 Task: Write the Name "John Smith" and Click the Ok button Under New Vendor.
Action: Mouse moved to (106, 12)
Screenshot: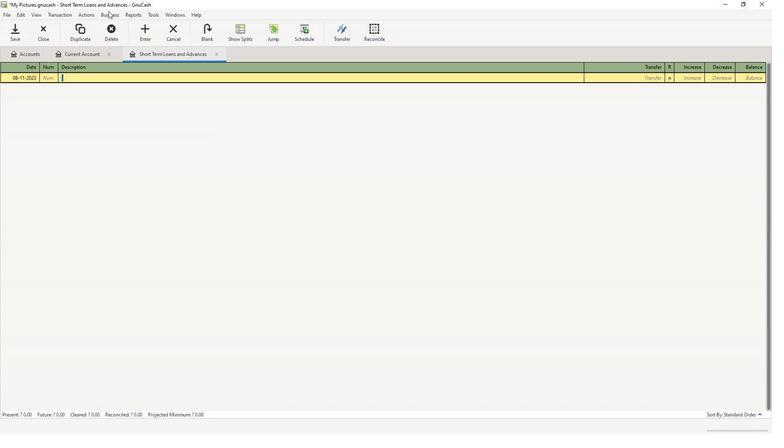 
Action: Mouse pressed left at (106, 12)
Screenshot: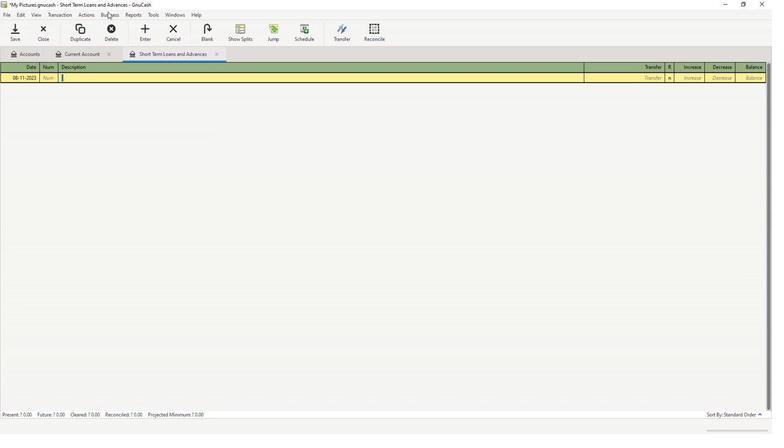 
Action: Mouse moved to (124, 33)
Screenshot: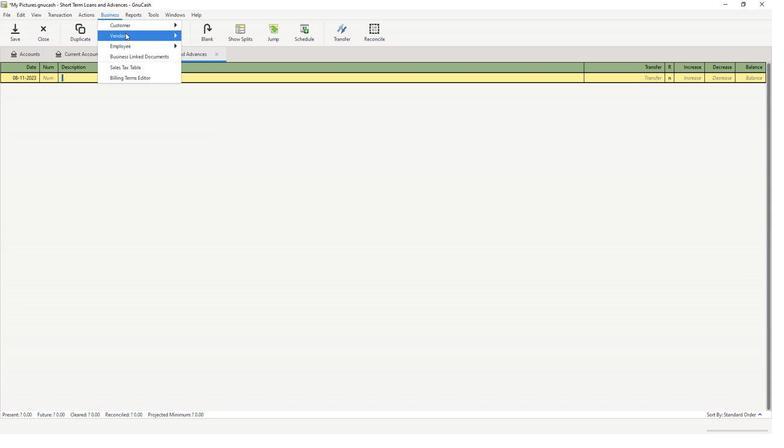 
Action: Mouse pressed left at (124, 33)
Screenshot: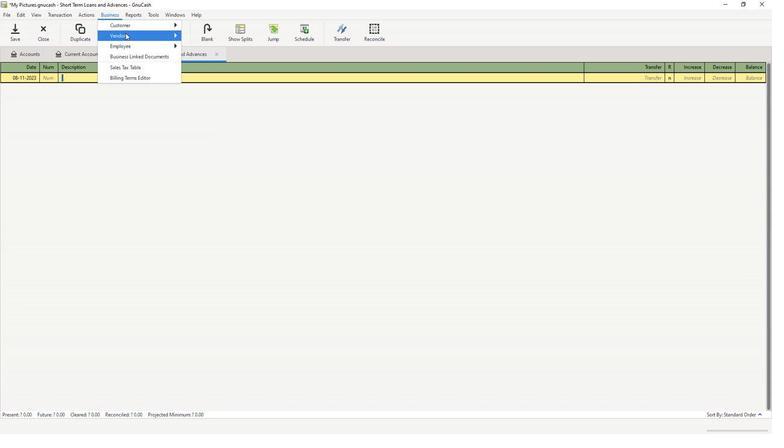 
Action: Mouse moved to (213, 46)
Screenshot: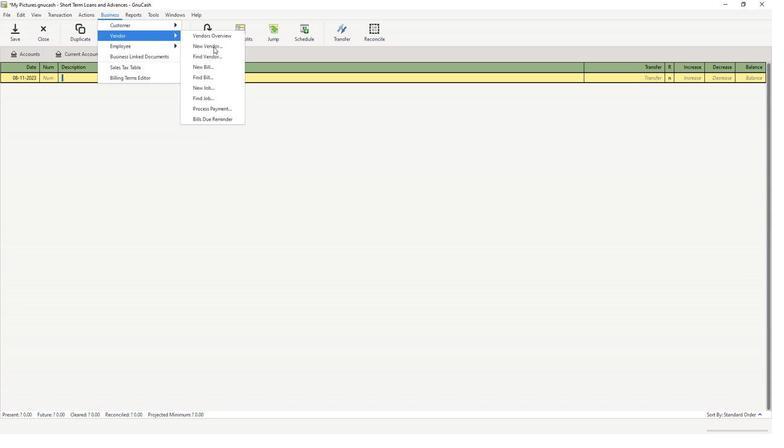
Action: Mouse pressed left at (213, 46)
Screenshot: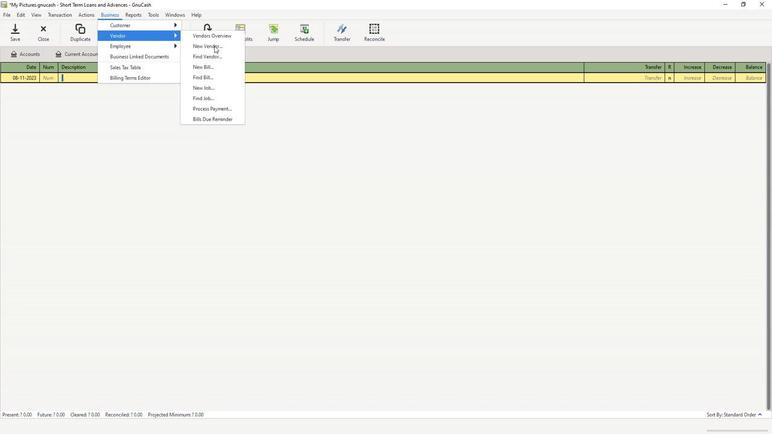 
Action: Mouse moved to (391, 155)
Screenshot: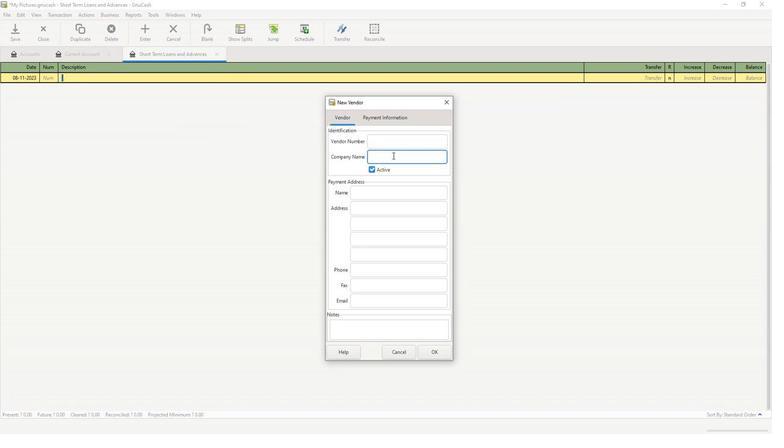 
Action: Mouse pressed left at (391, 155)
Screenshot: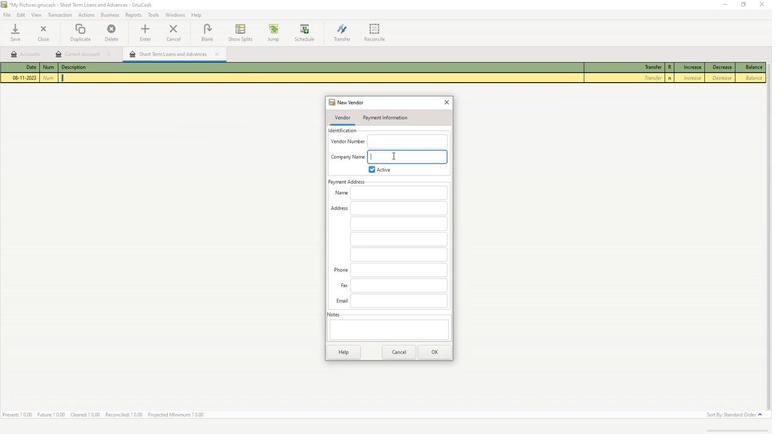 
Action: Key pressed <Key.caps_lock>J<Key.caps_lock>ohn<Key.space><Key.caps_lock>S<Key.caps_lock>mith
Screenshot: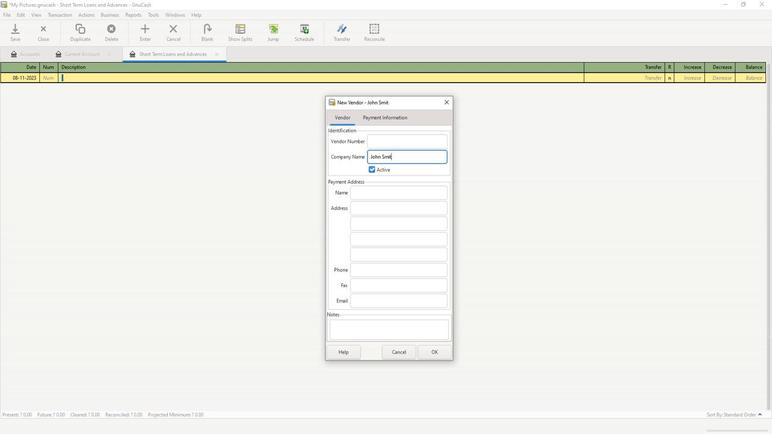 
Action: Mouse moved to (439, 349)
Screenshot: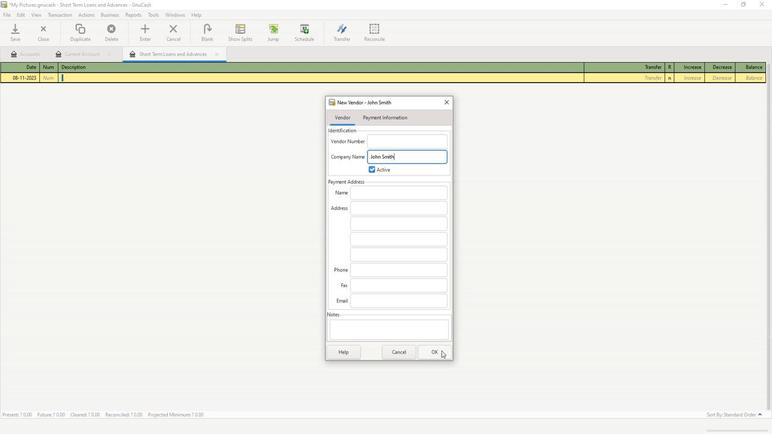 
Action: Mouse pressed left at (439, 349)
Screenshot: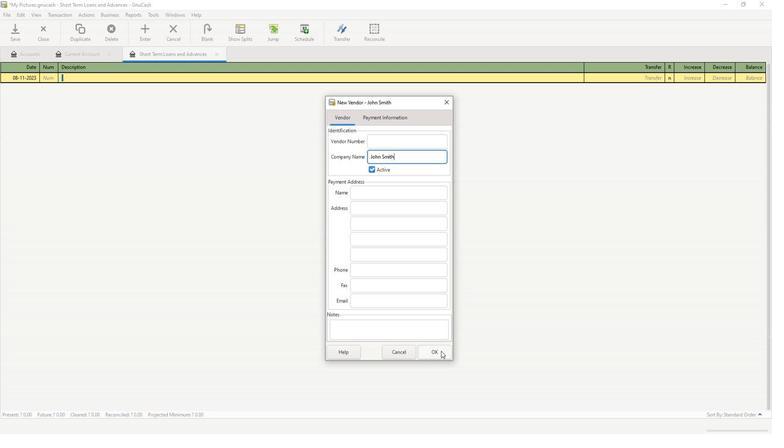 
